 Task: Create Card Employee Turn in Board Employee Benefits Optimization to Workspace Application Development. Create Card Snorkeling Review in Board Customer Segmentation and Targeting to Workspace Application Development. Create Card Employee Turn in Board Product Development Roadmap and Timeline Planning to Workspace Application Development
Action: Mouse moved to (57, 263)
Screenshot: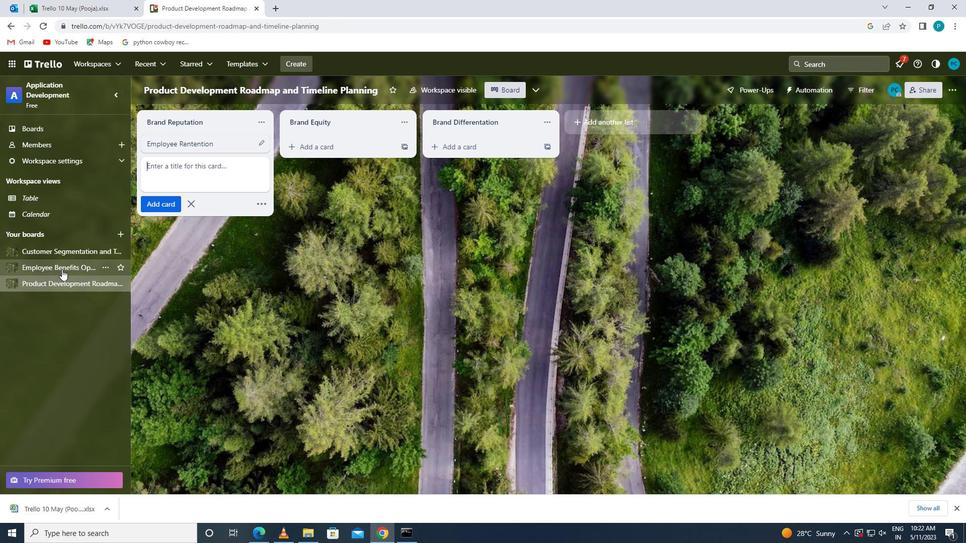 
Action: Mouse pressed left at (57, 263)
Screenshot: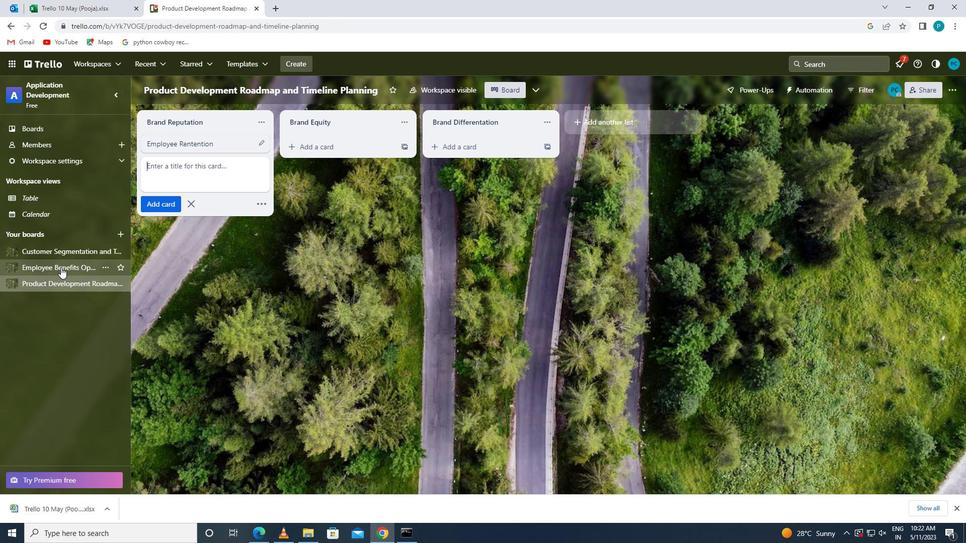 
Action: Mouse moved to (160, 168)
Screenshot: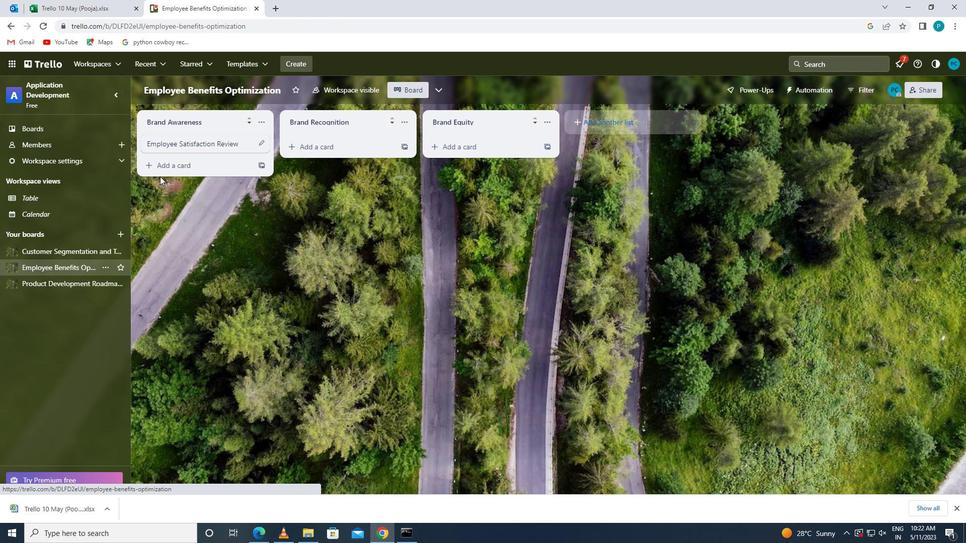 
Action: Mouse pressed left at (160, 168)
Screenshot: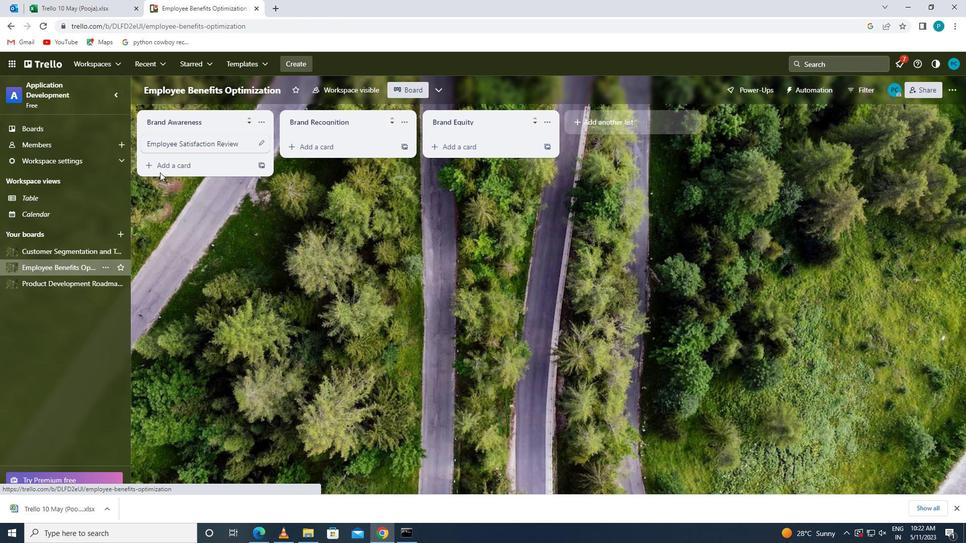 
Action: Key pressed <Key.caps_lock>e<Key.caps_lock>mpolyee<Key.space><Key.caps_lock>r<Key.backspace>t<Key.caps_lock>urn
Screenshot: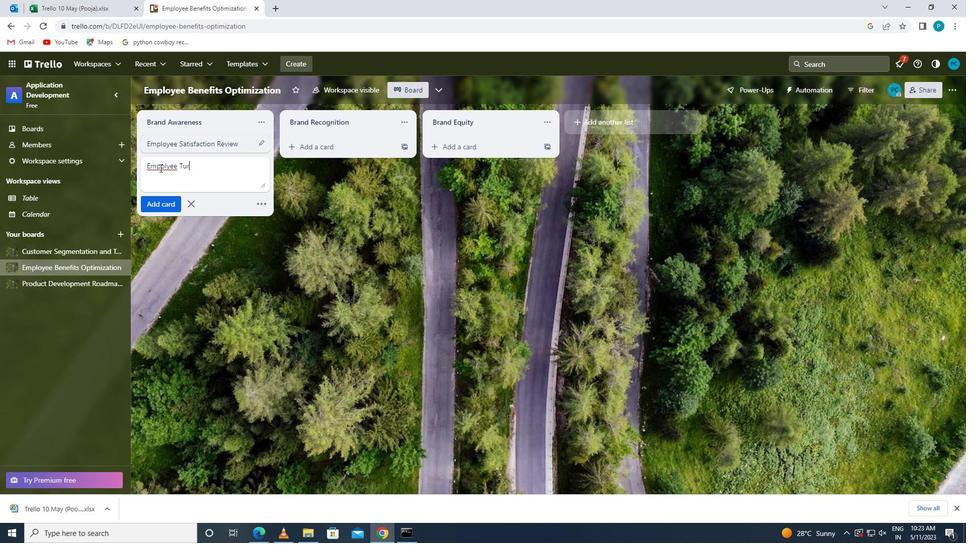
Action: Mouse moved to (164, 166)
Screenshot: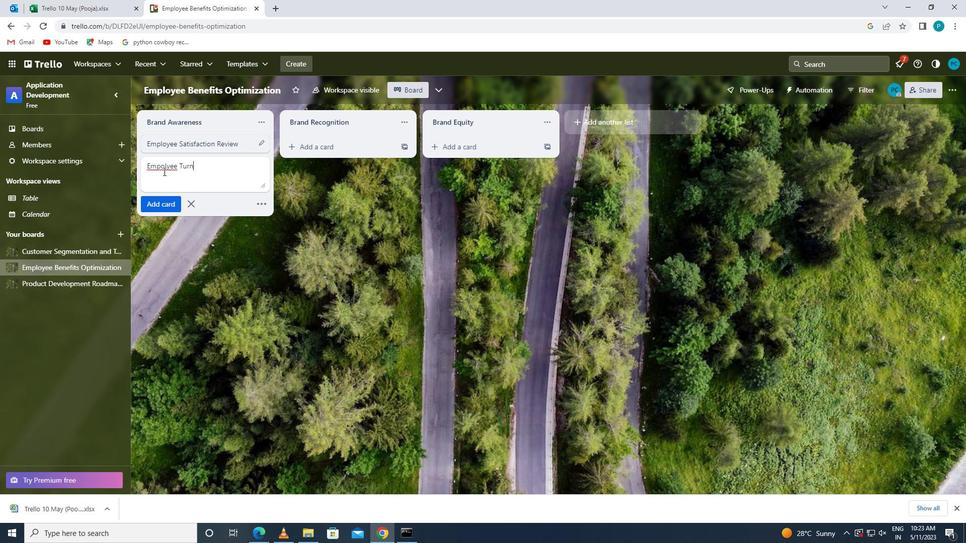 
Action: Mouse pressed left at (164, 166)
Screenshot: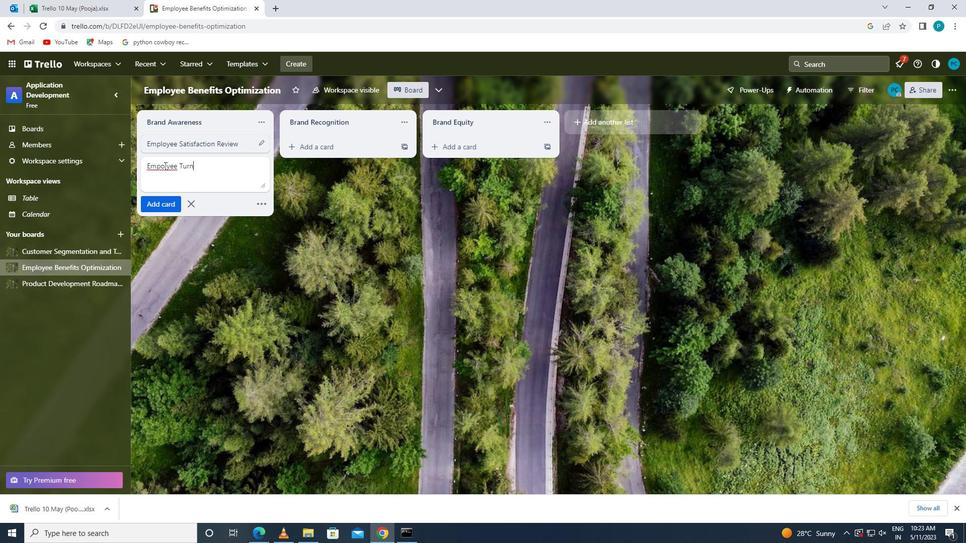 
Action: Key pressed <Key.backspace>l
Screenshot: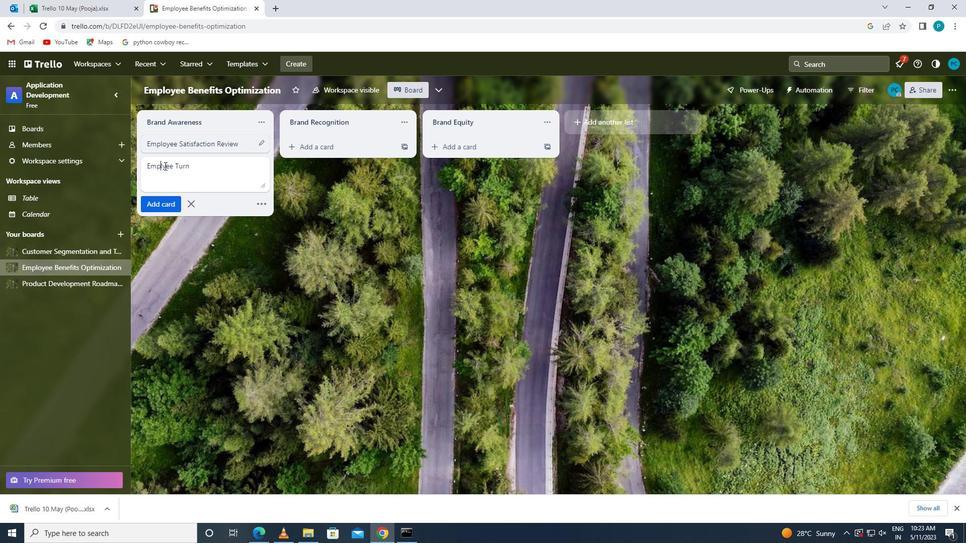 
Action: Mouse moved to (163, 166)
Screenshot: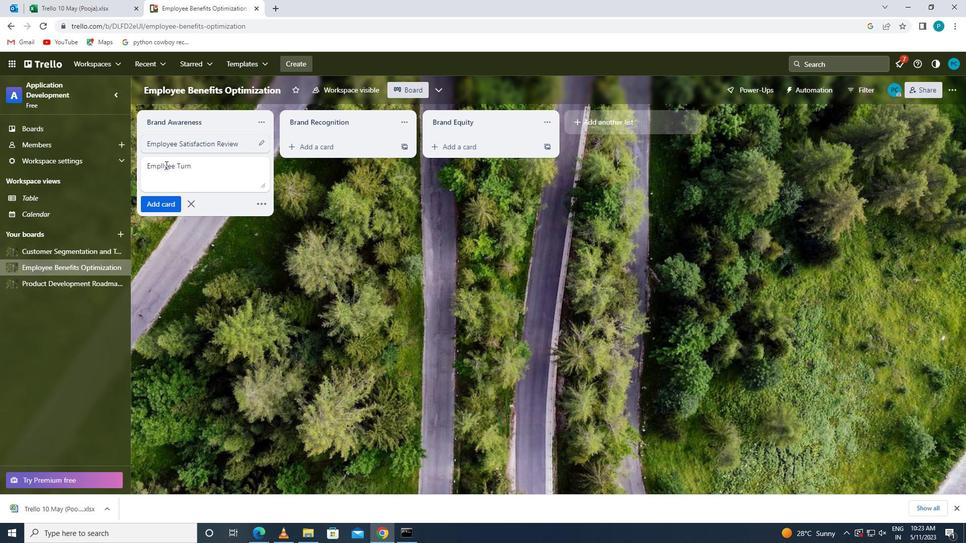 
Action: Mouse pressed left at (163, 166)
Screenshot: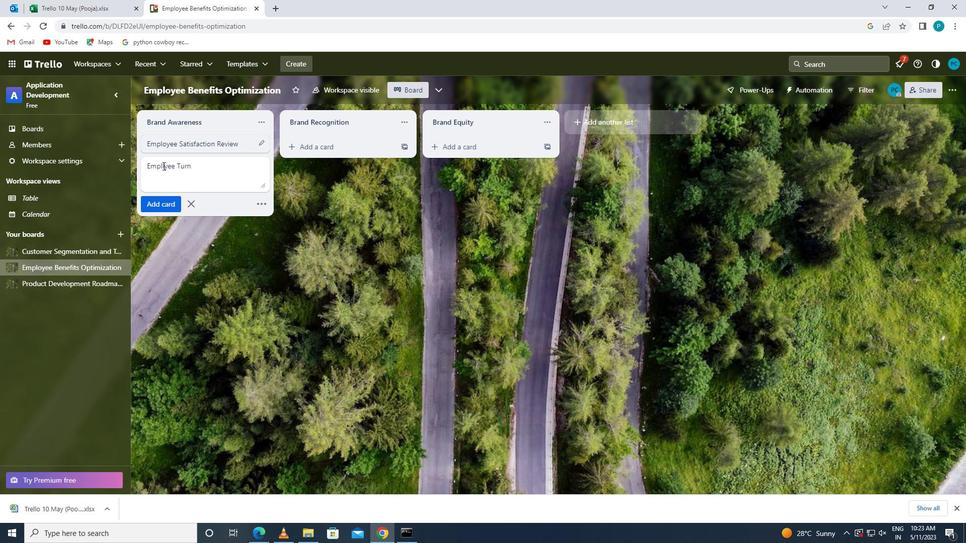 
Action: Key pressed <Key.backspace>o
Screenshot: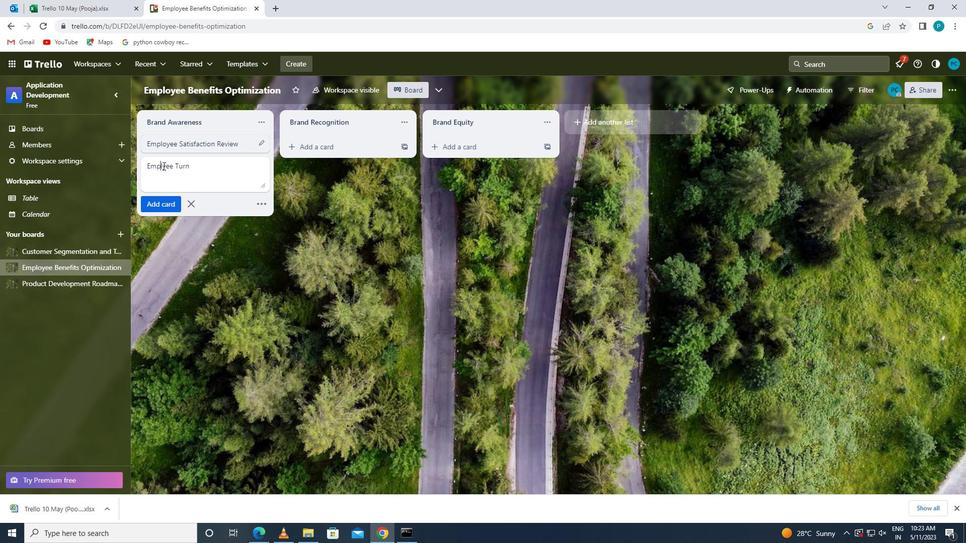 
Action: Mouse moved to (160, 163)
Screenshot: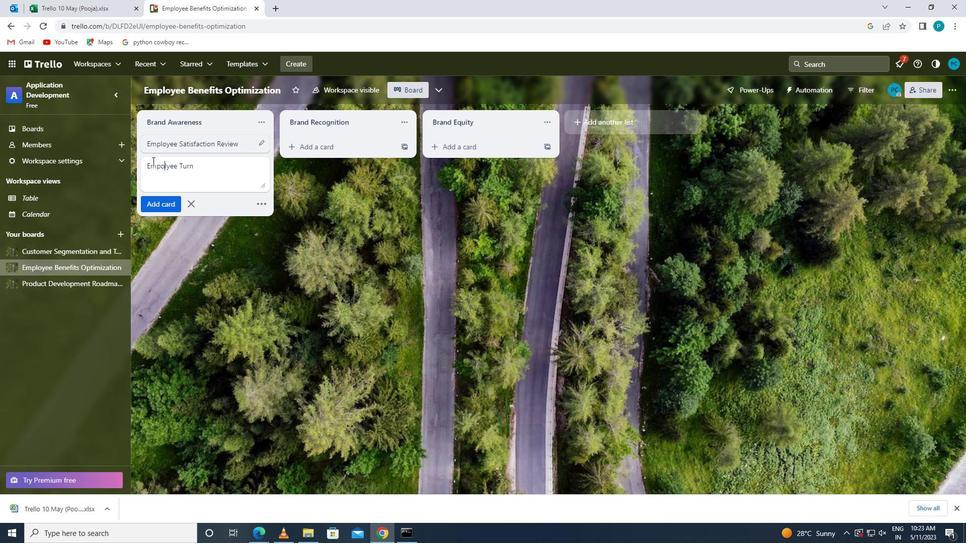 
Action: Key pressed <Key.backspace>
Screenshot: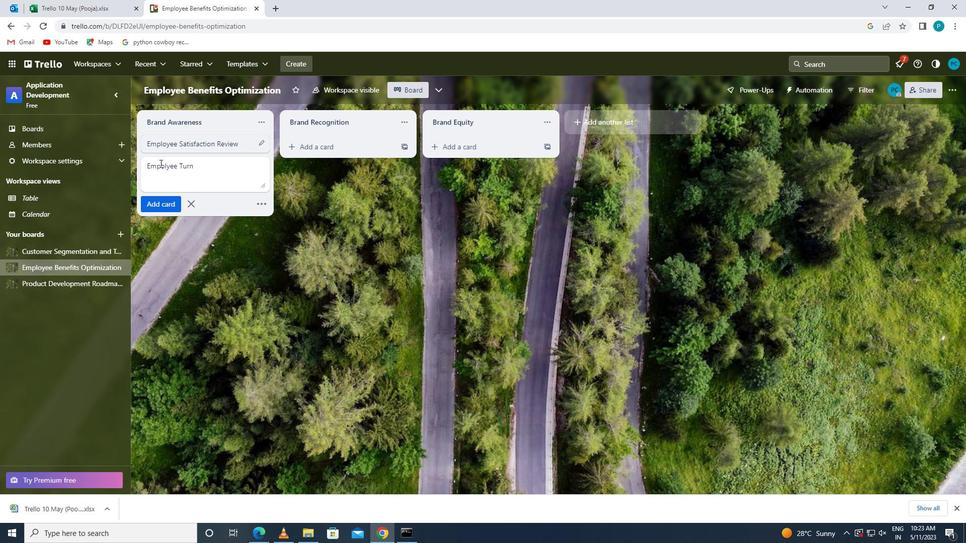 
Action: Mouse moved to (163, 168)
Screenshot: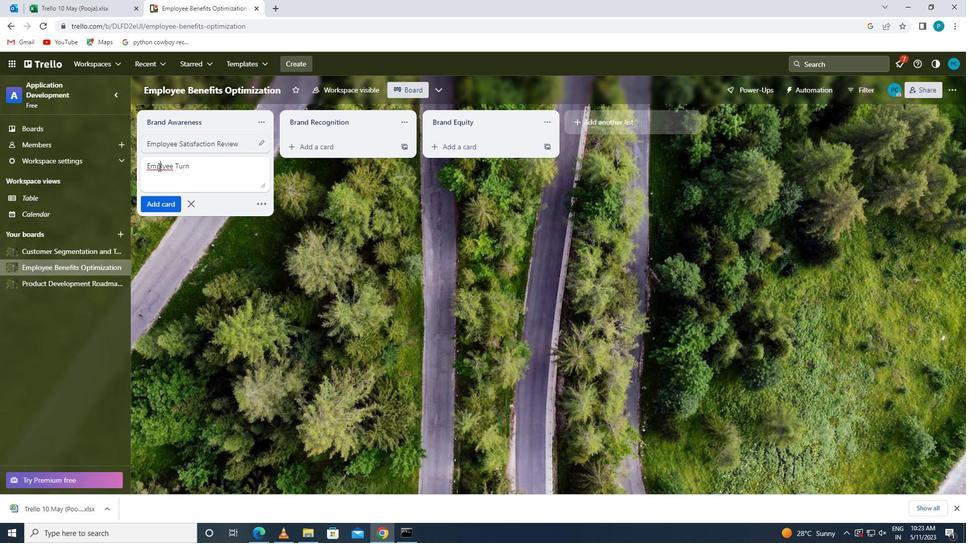 
Action: Mouse pressed left at (163, 168)
Screenshot: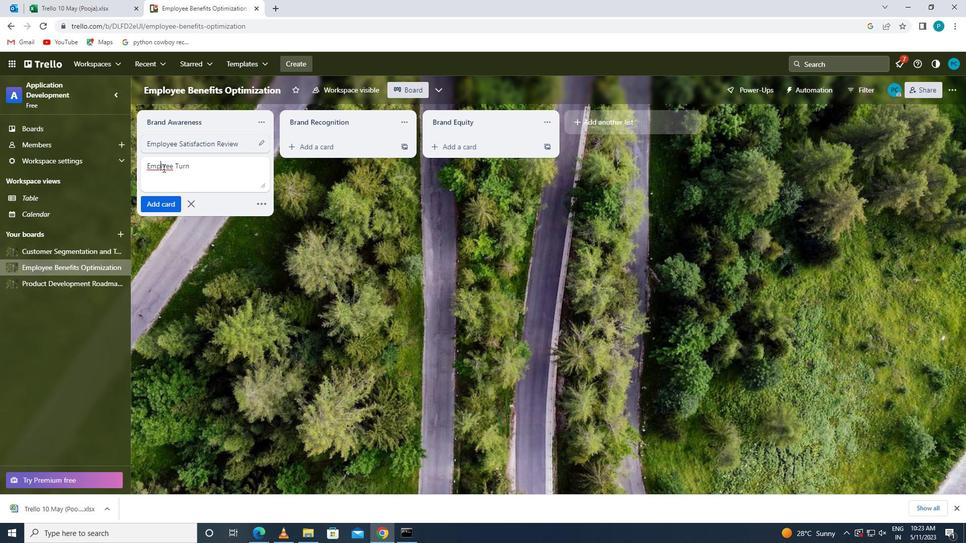 
Action: Key pressed o
Screenshot: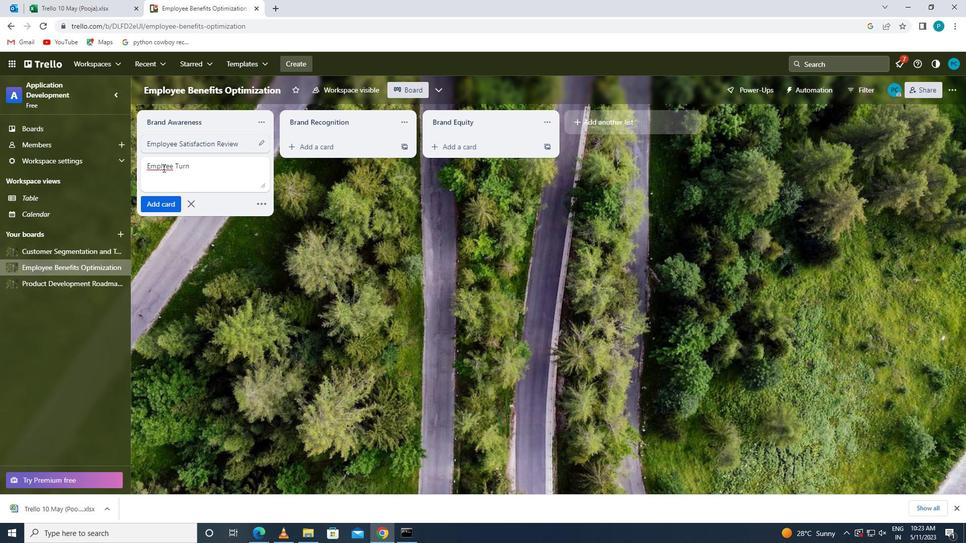 
Action: Mouse moved to (178, 201)
Screenshot: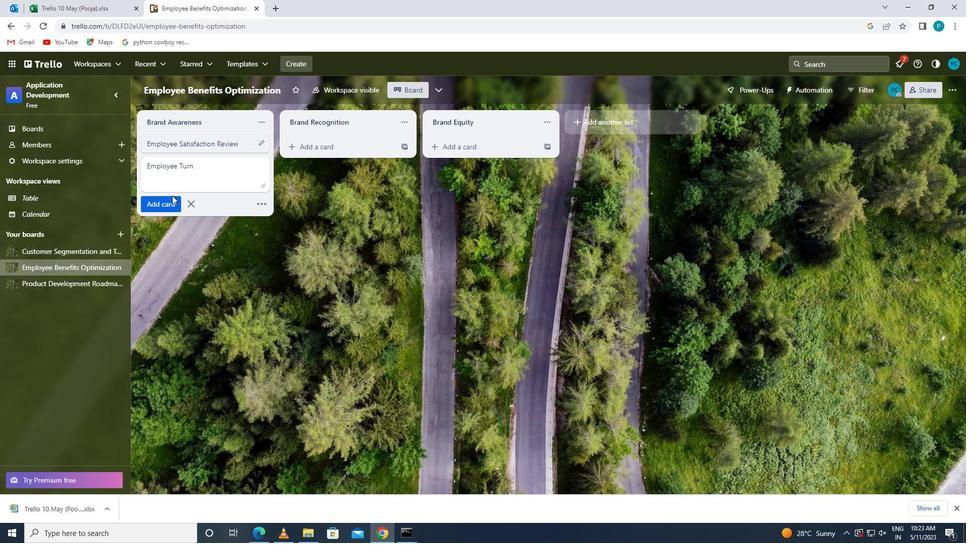
Action: Mouse pressed left at (178, 201)
Screenshot: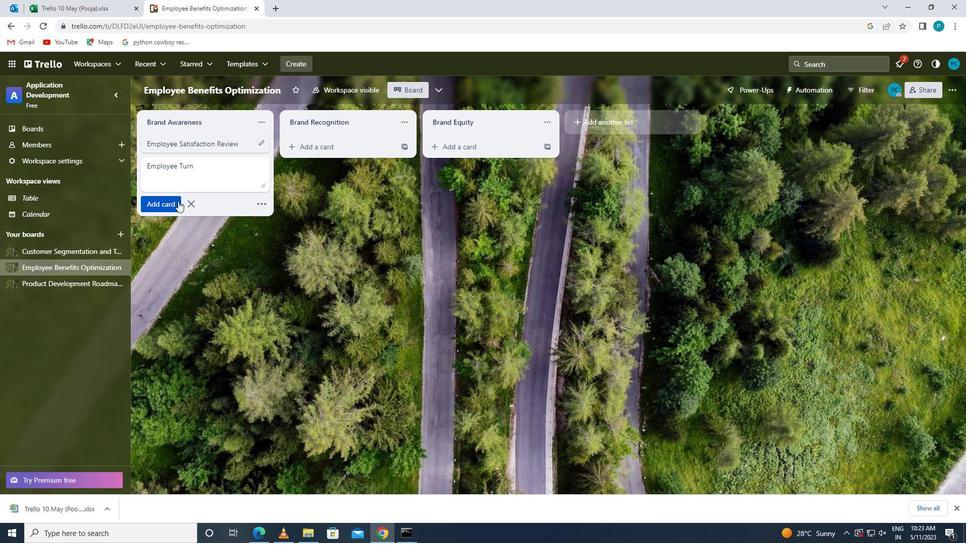 
Action: Mouse moved to (59, 253)
Screenshot: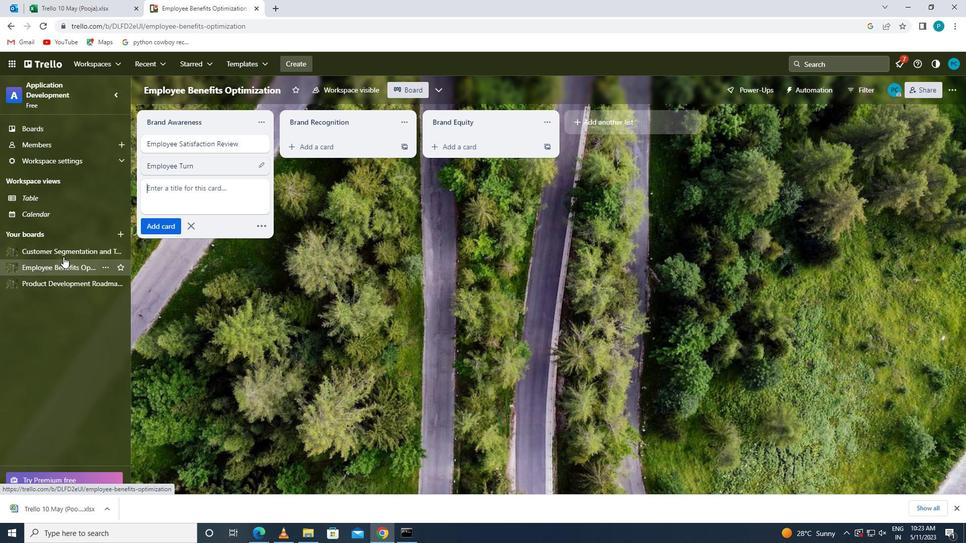 
Action: Mouse pressed left at (59, 253)
Screenshot: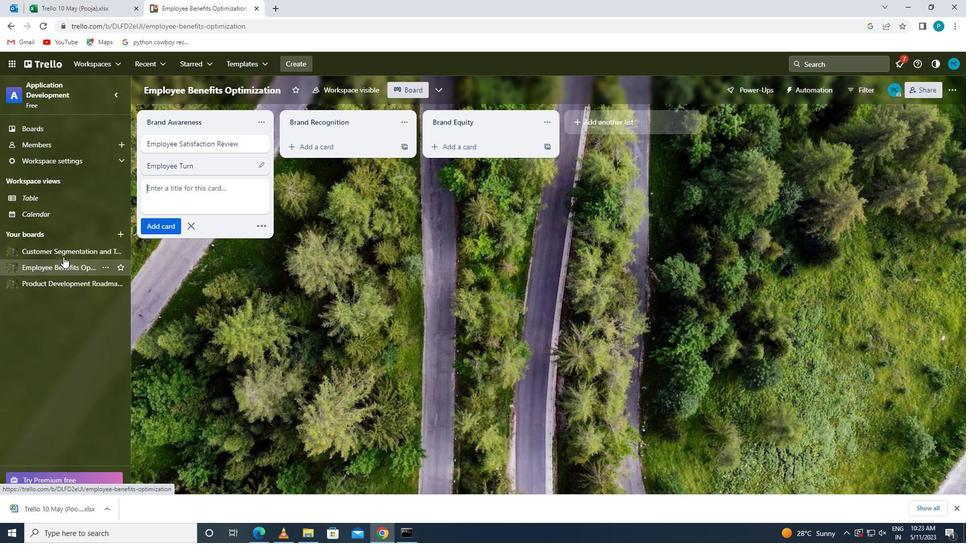 
Action: Mouse moved to (168, 171)
Screenshot: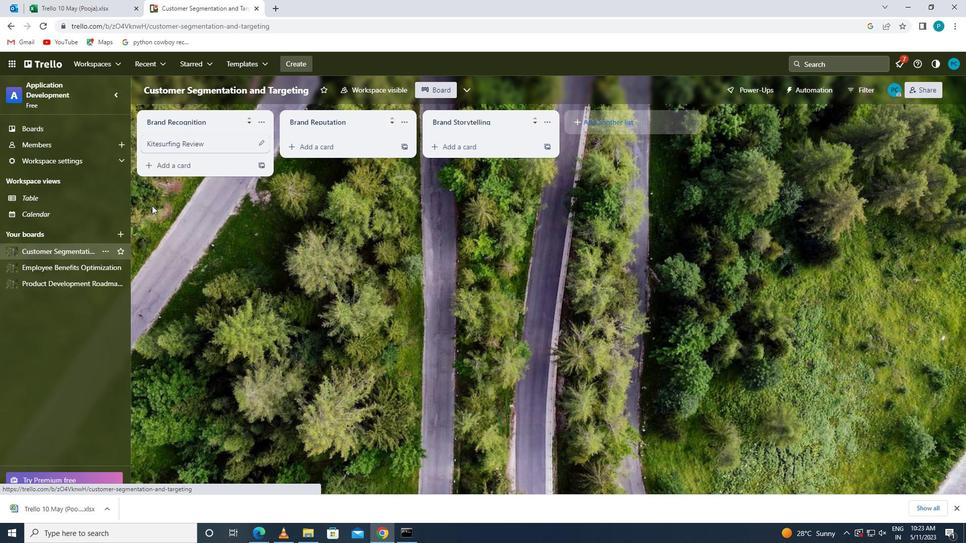 
Action: Mouse pressed left at (168, 171)
Screenshot: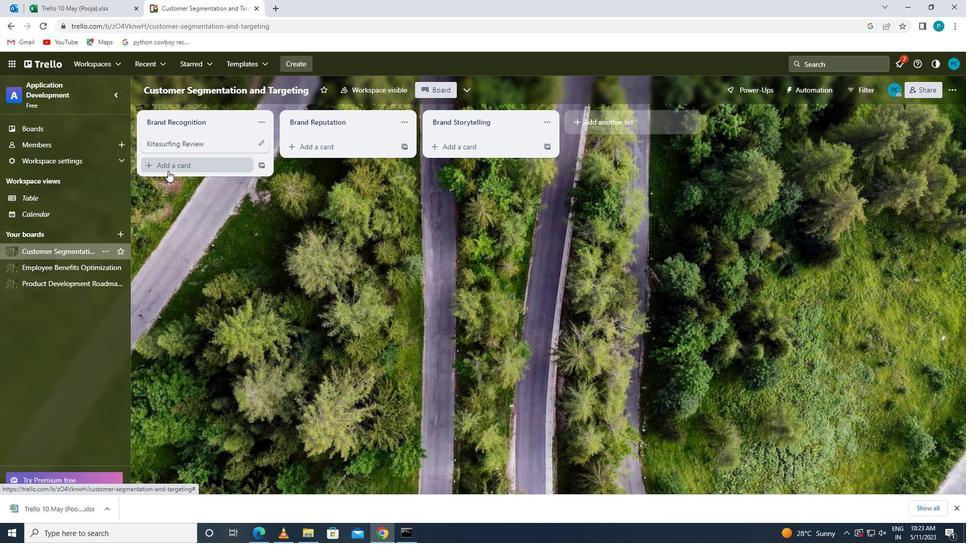
Action: Key pressed <Key.caps_lock>s<Key.caps_lock>nok<Key.backspace>r<Key.backspace>ki<Key.backspace>eling<Key.space><Key.caps_lock>r<Key.caps_lock>eview
Screenshot: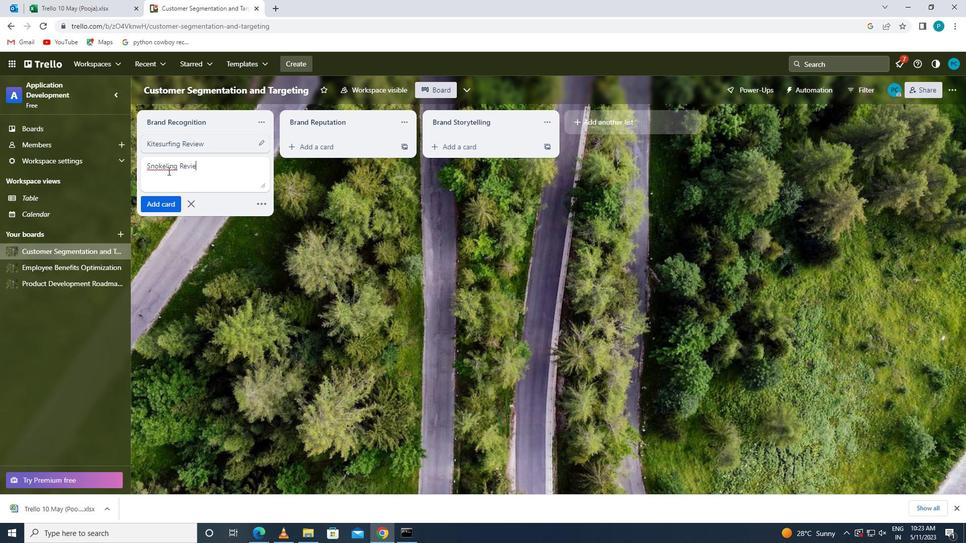 
Action: Mouse moved to (157, 169)
Screenshot: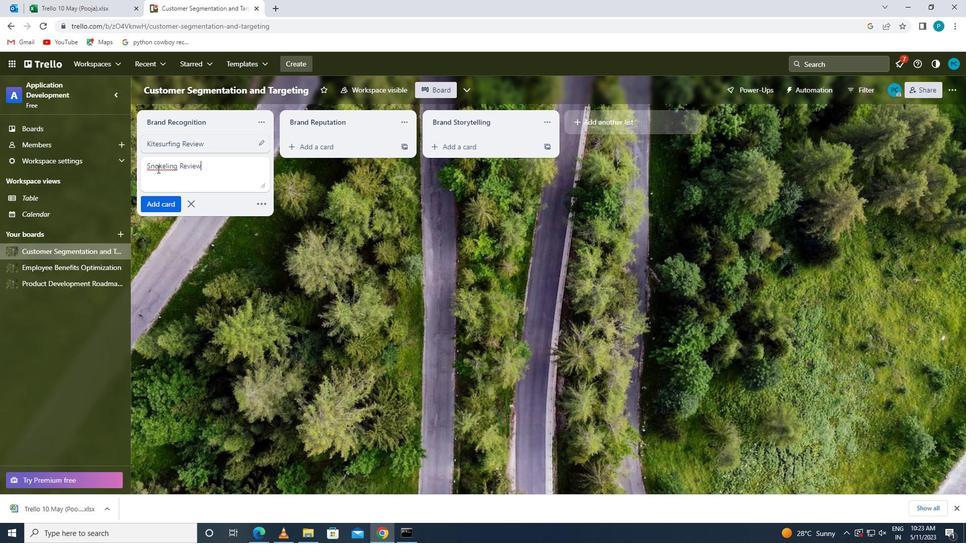 
Action: Mouse pressed left at (157, 169)
Screenshot: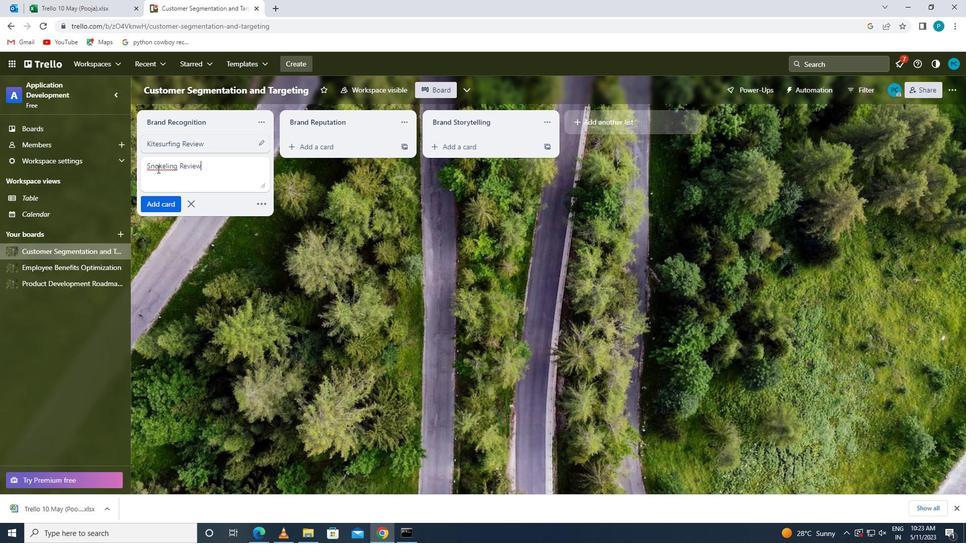 
Action: Key pressed r
Screenshot: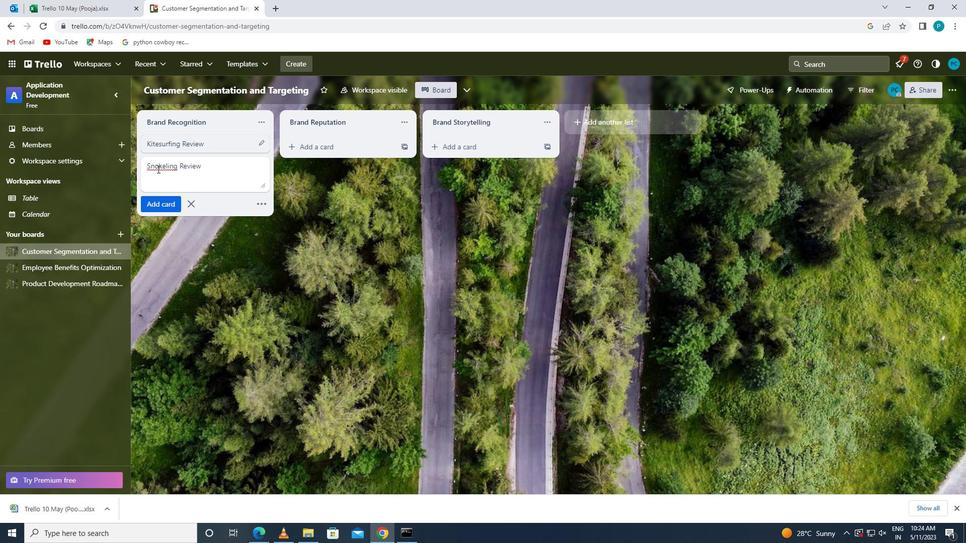 
Action: Mouse moved to (161, 200)
Screenshot: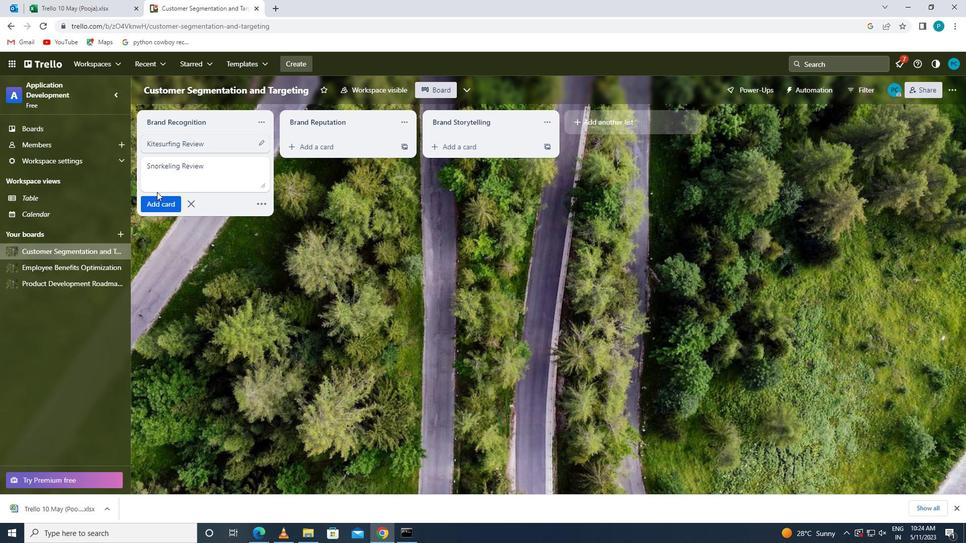 
Action: Mouse pressed left at (161, 200)
Screenshot: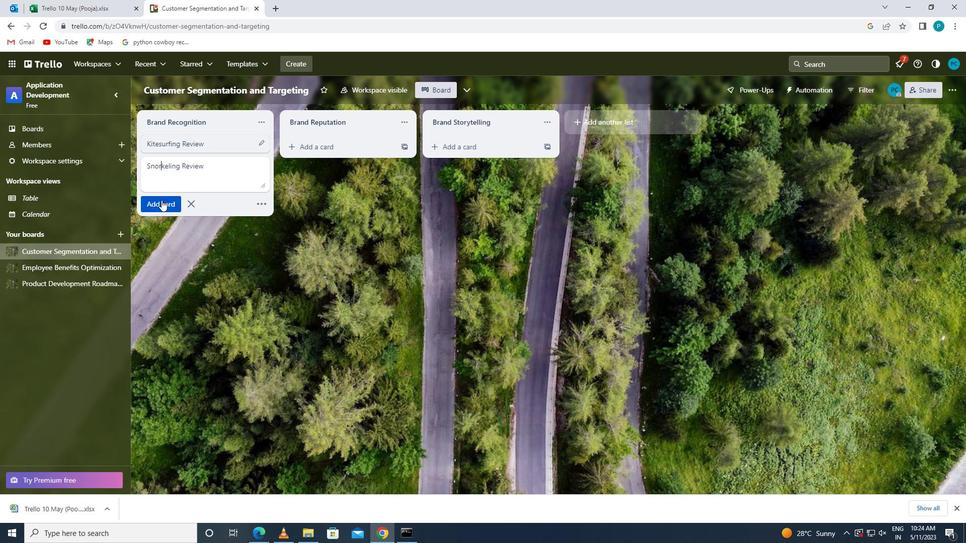 
Action: Mouse moved to (47, 284)
Screenshot: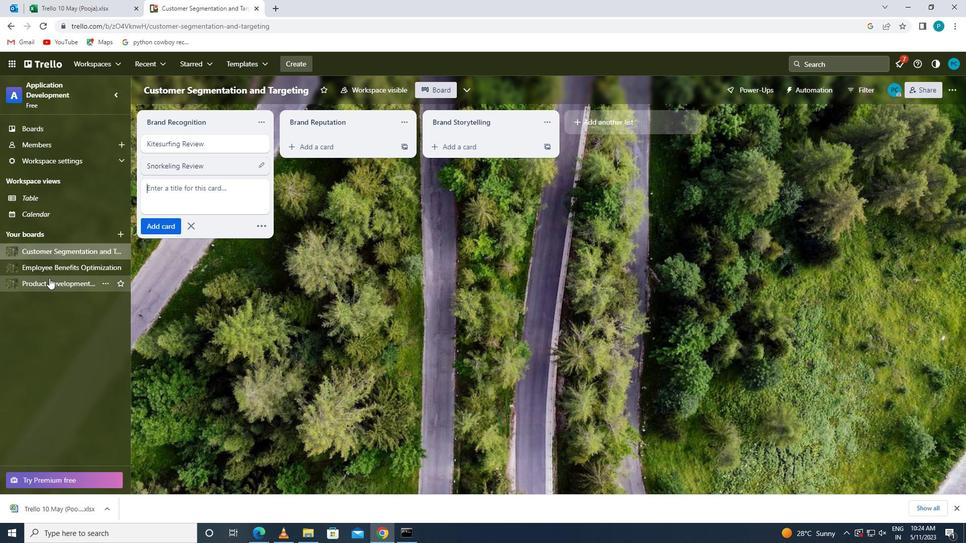 
Action: Mouse pressed left at (47, 284)
Screenshot: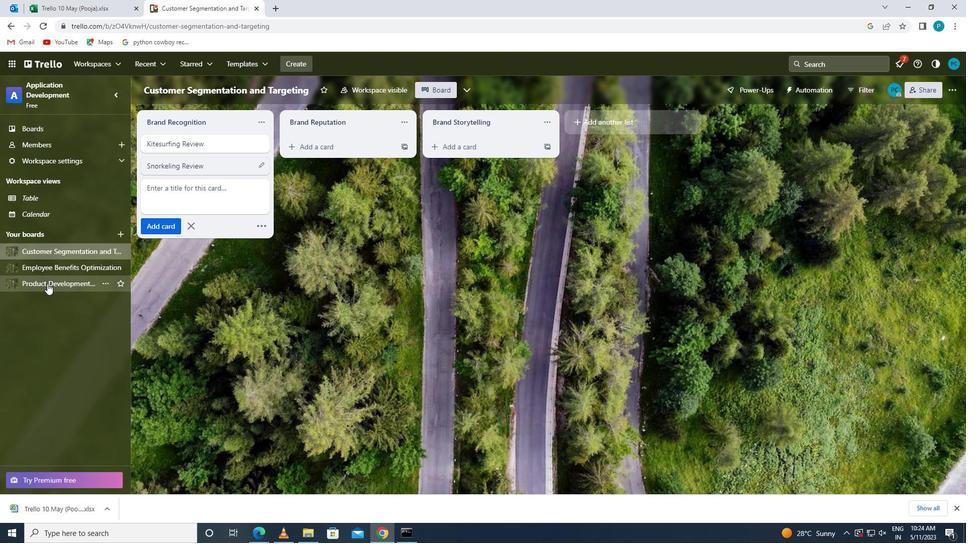 
Action: Mouse moved to (188, 168)
Screenshot: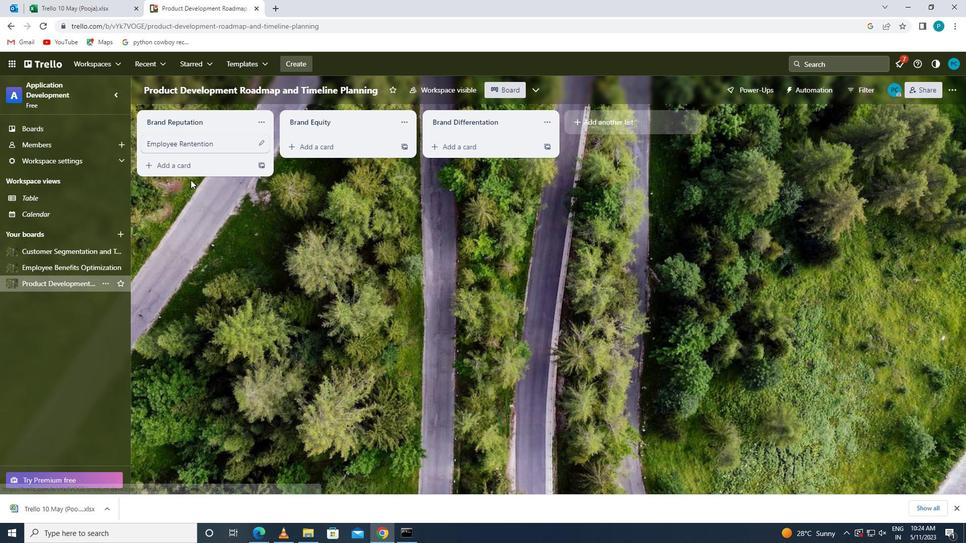 
Action: Mouse pressed left at (188, 168)
Screenshot: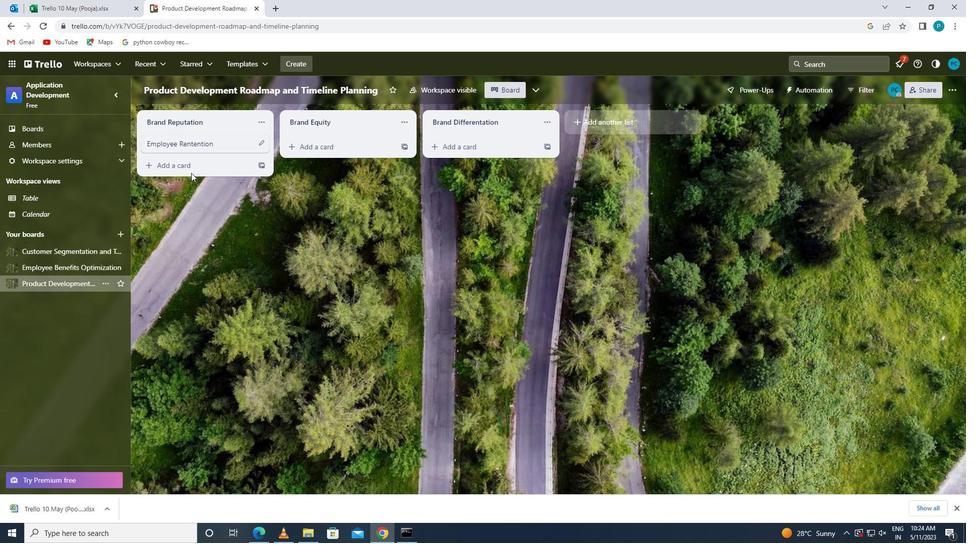 
Action: Key pressed <Key.caps_lock>e<Key.caps_lock>mployee<Key.space><Key.caps_lock>t<Key.caps_lock>urn
Screenshot: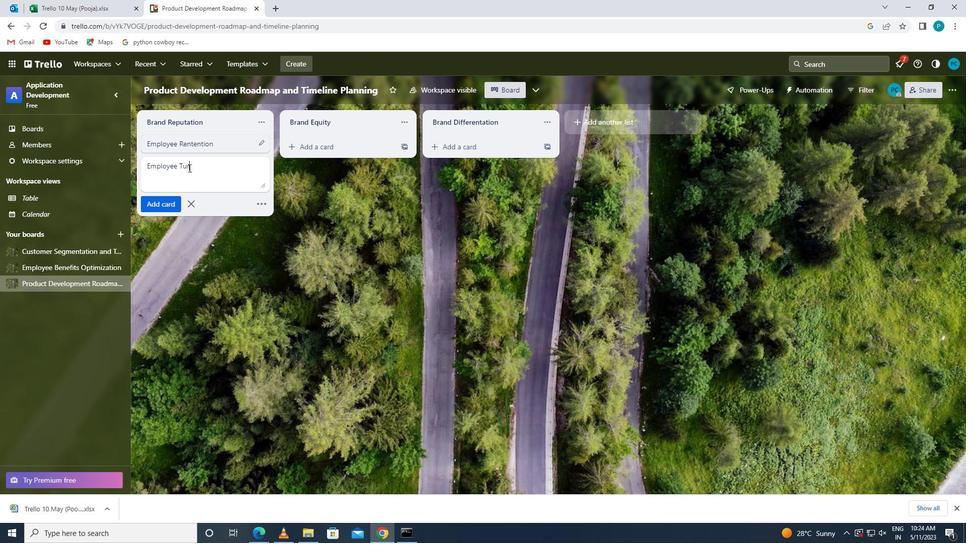 
Action: Mouse moved to (170, 202)
Screenshot: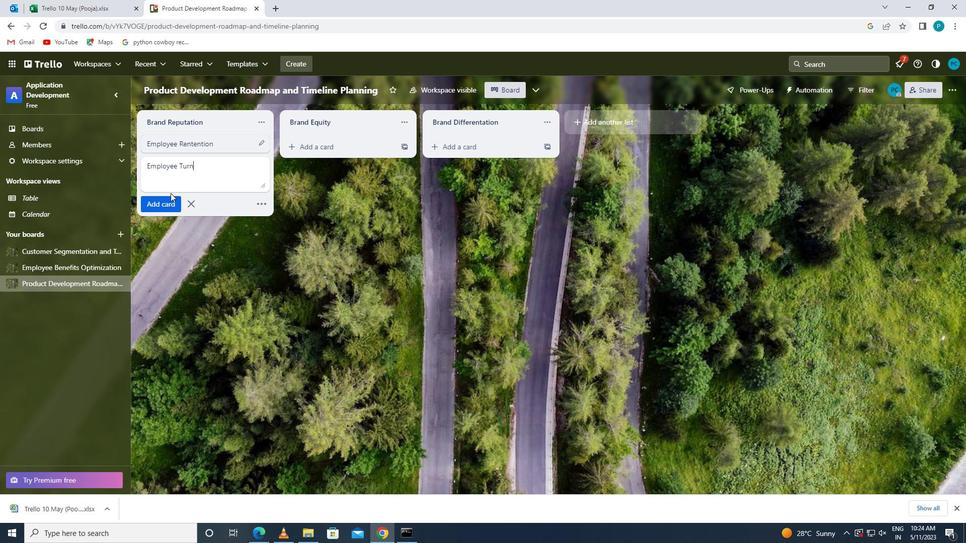 
Action: Mouse pressed left at (170, 202)
Screenshot: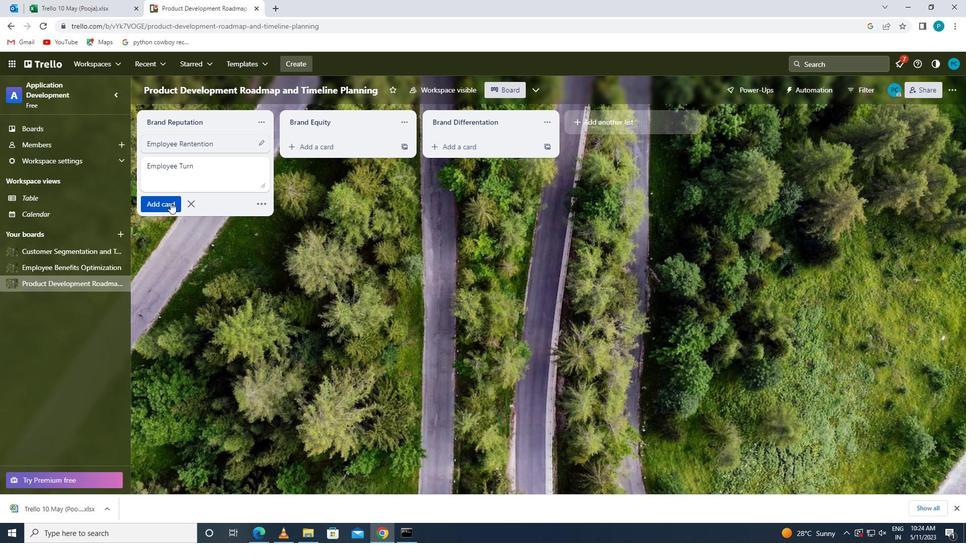 
